 Task: Make in the project ZoomTech a sprint 'Quantum Leap'.
Action: Mouse moved to (87, 198)
Screenshot: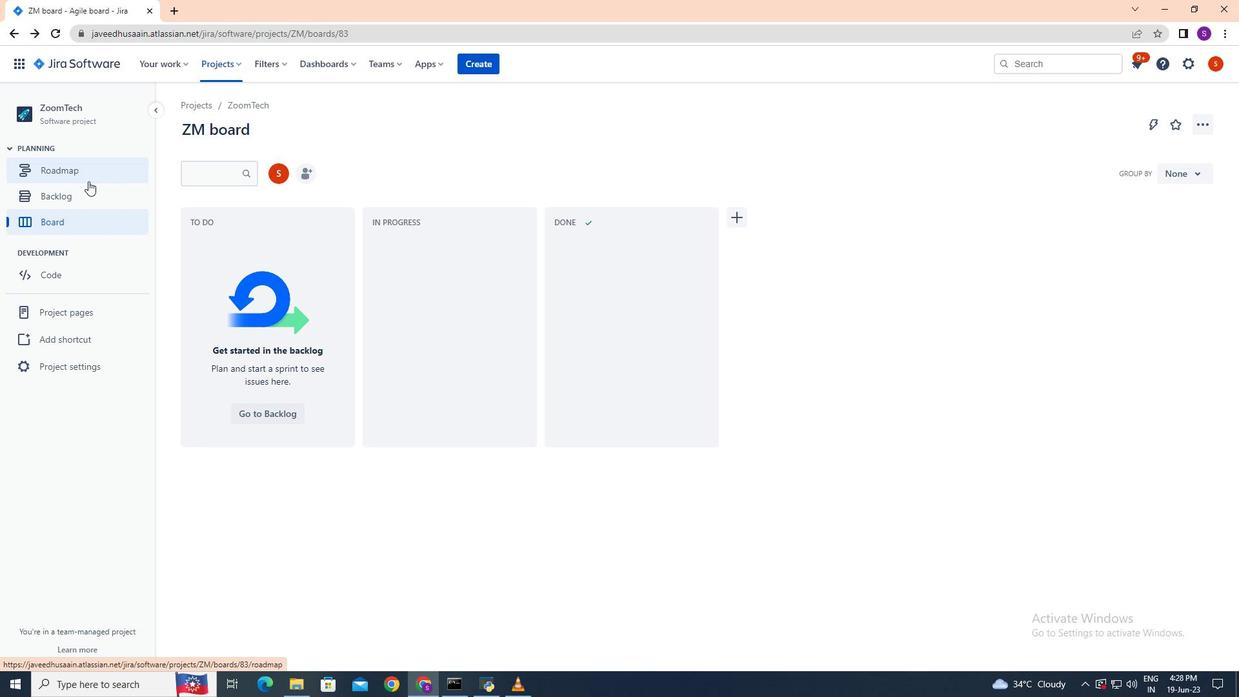 
Action: Mouse pressed left at (87, 198)
Screenshot: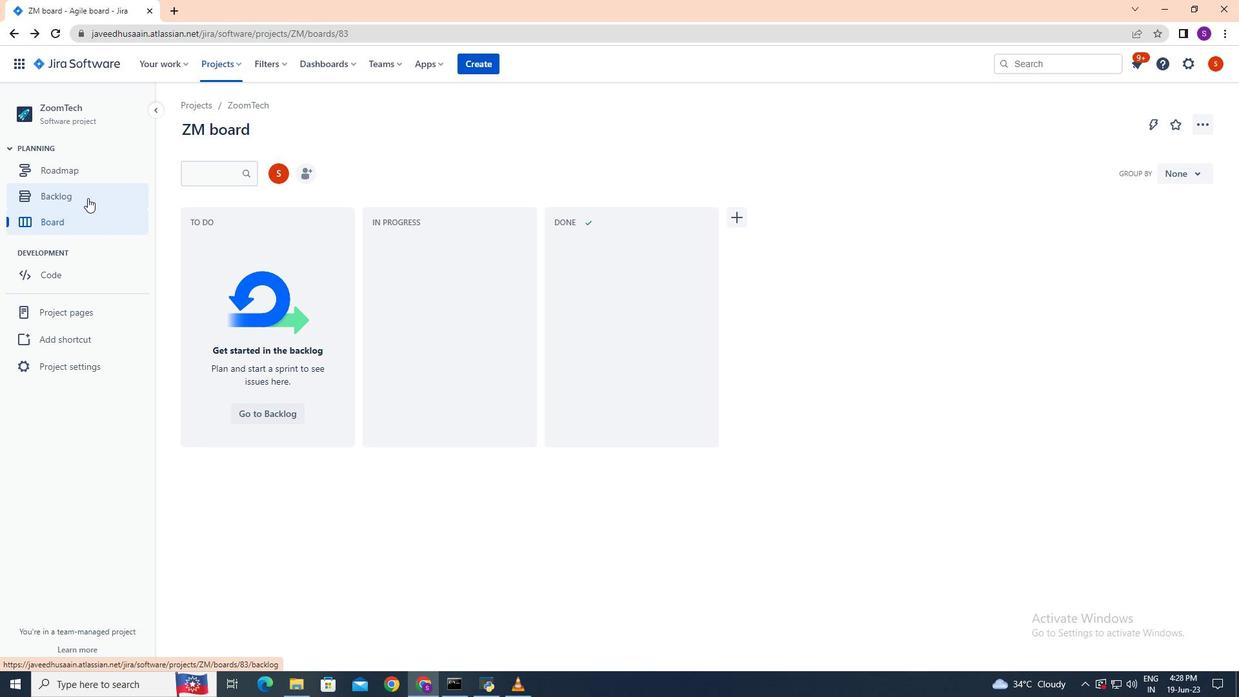 
Action: Mouse moved to (1138, 207)
Screenshot: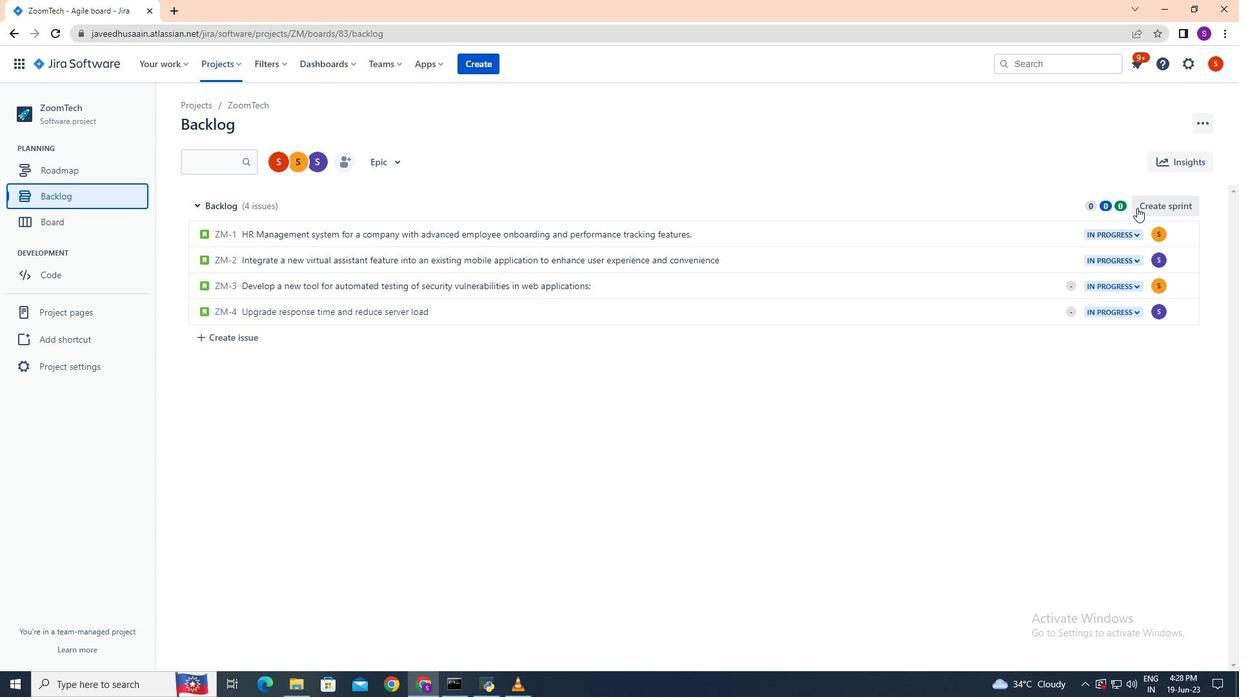 
Action: Mouse pressed left at (1138, 207)
Screenshot: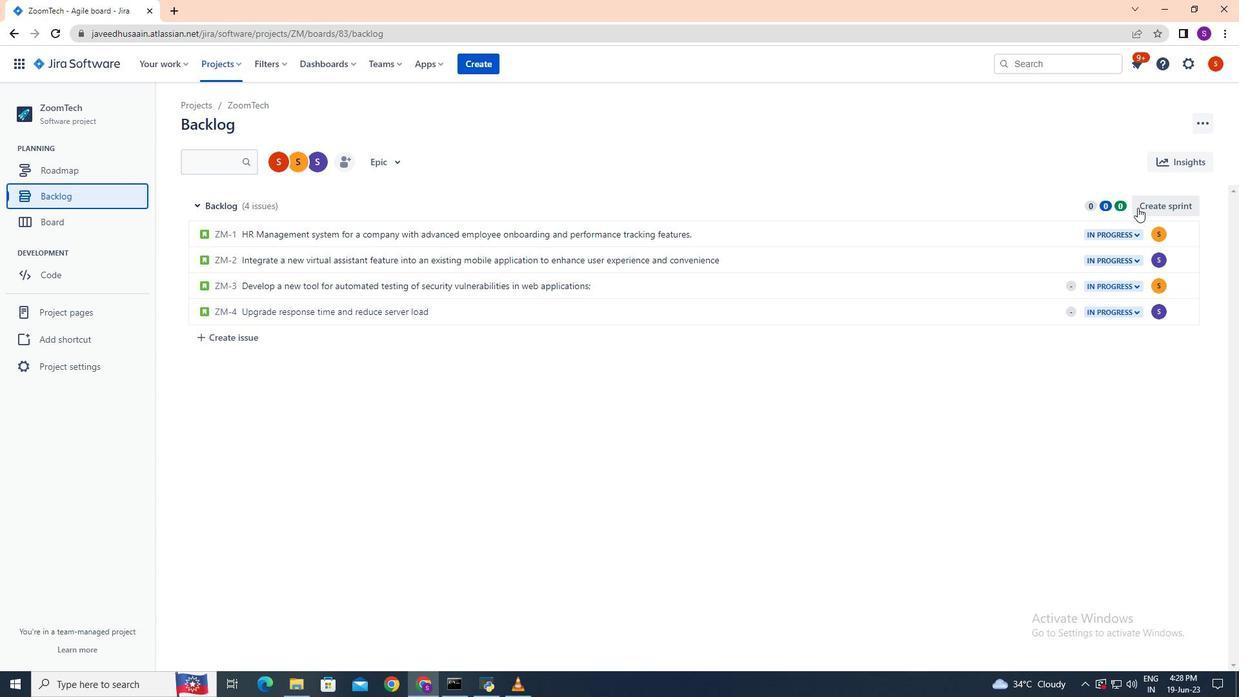 
Action: Mouse moved to (261, 202)
Screenshot: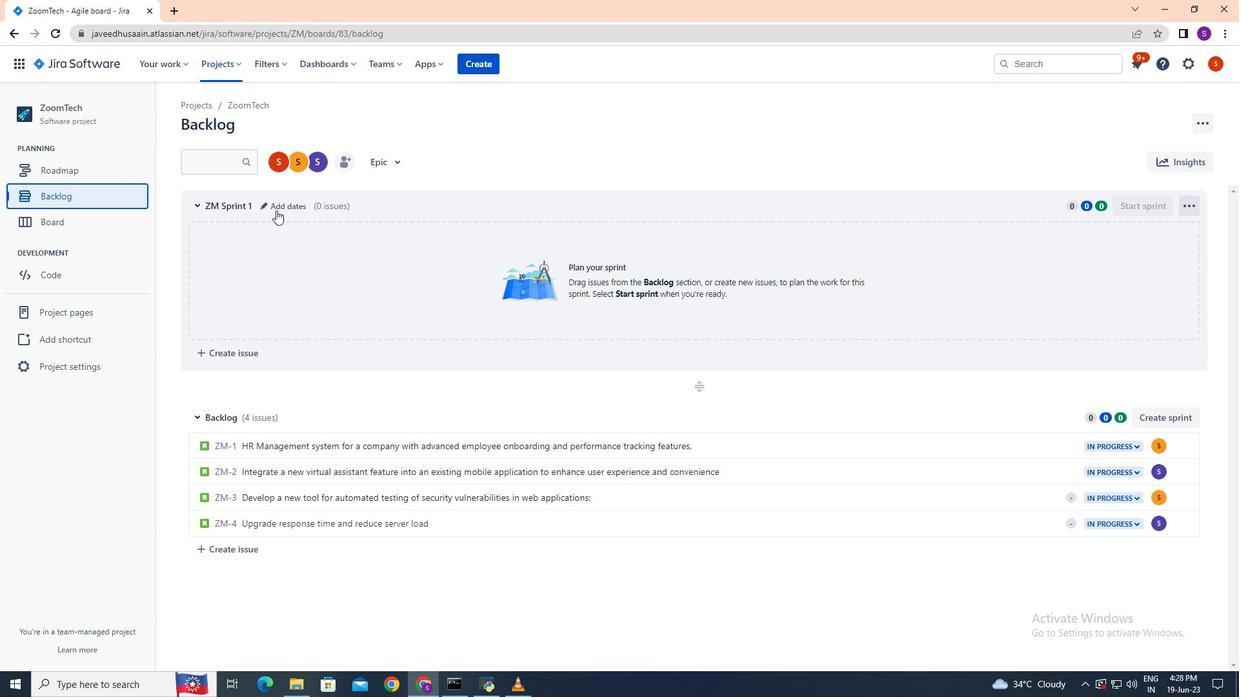 
Action: Mouse pressed left at (261, 202)
Screenshot: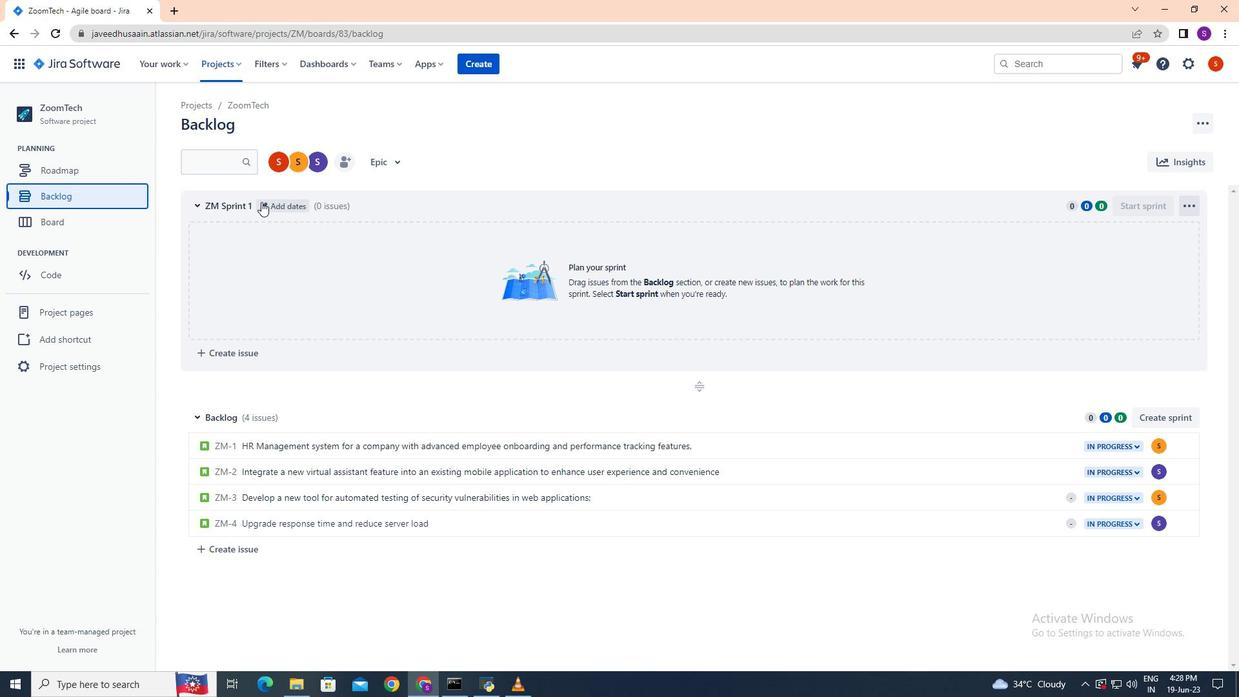 
Action: Key pressed <Key.backspace><Key.backspace><Key.backspace><Key.backspace><Key.backspace><Key.backspace><Key.backspace><Key.backspace><Key.backspace><Key.backspace><Key.backspace><Key.shift><Key.shift><Key.shift><Key.shift><Key.shift><Key.shift><Key.shift><Key.shift><Key.shift><Key.shift>Quantum<Key.space><Key.shift>Leap
Screenshot: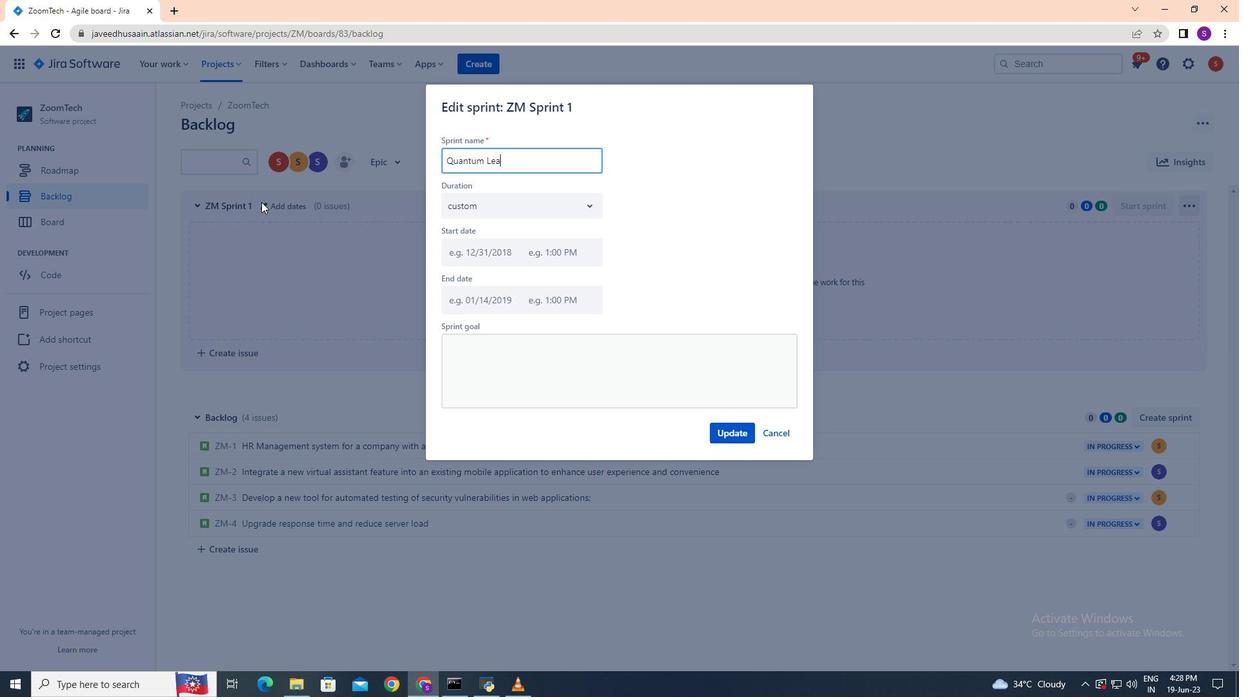 
Action: Mouse moved to (744, 432)
Screenshot: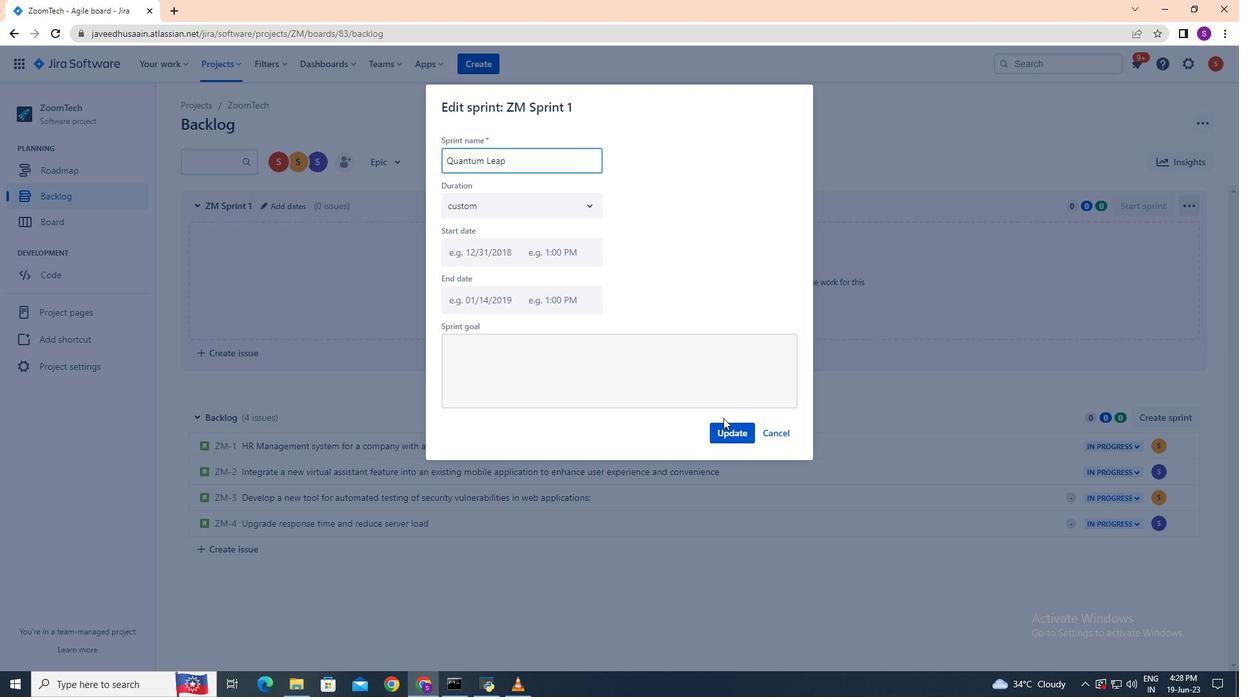 
Action: Mouse pressed left at (744, 432)
Screenshot: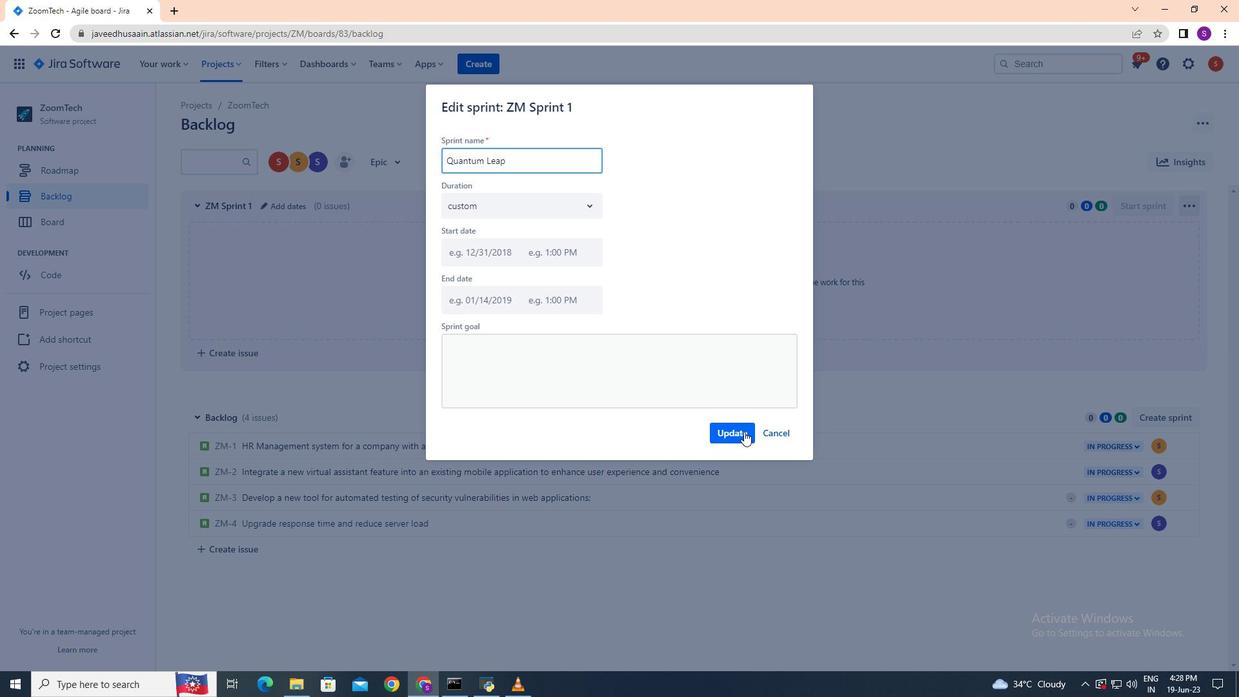 
